 Task: Learn more about a recruiter lite.
Action: Mouse moved to (768, 94)
Screenshot: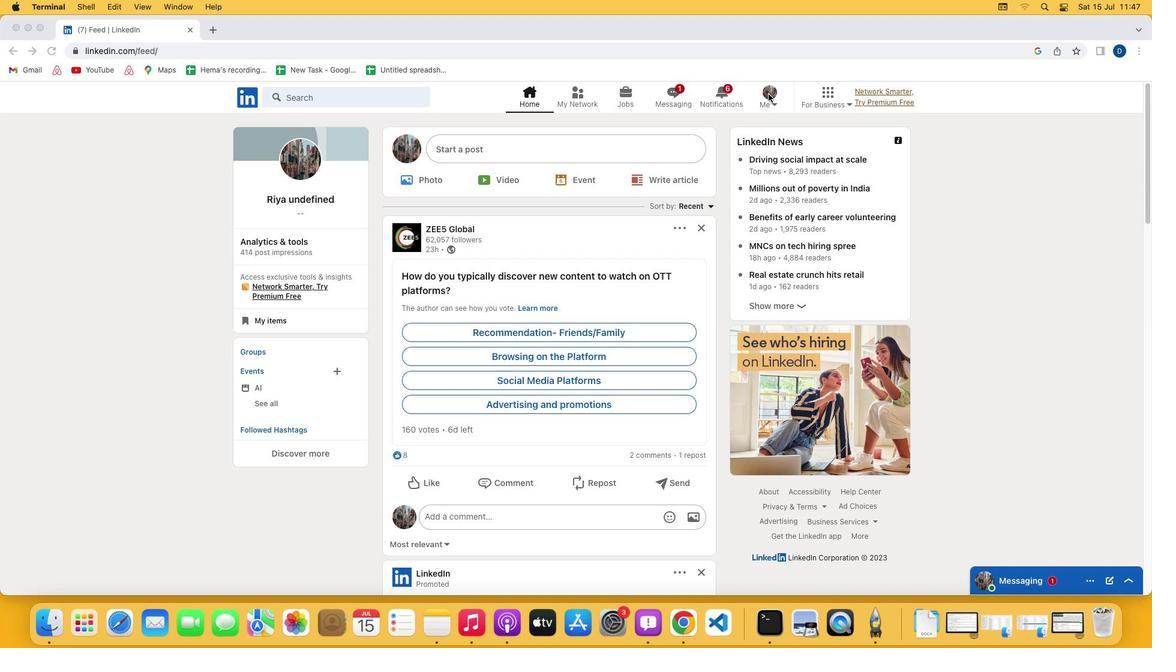 
Action: Mouse pressed left at (768, 94)
Screenshot: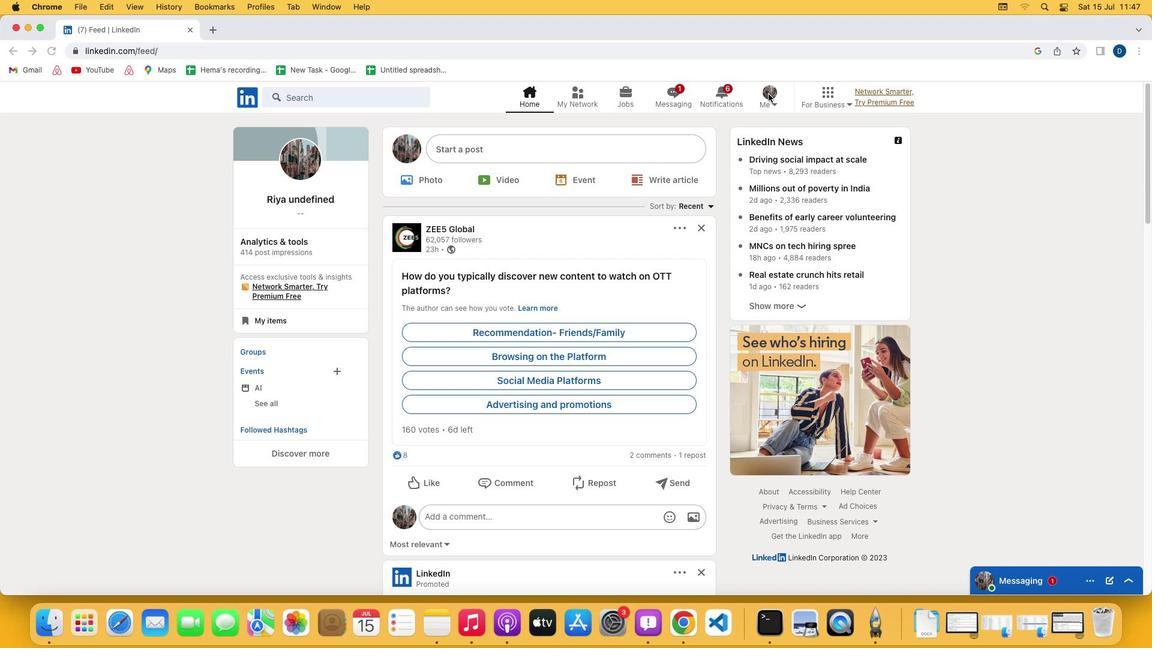 
Action: Mouse pressed left at (768, 94)
Screenshot: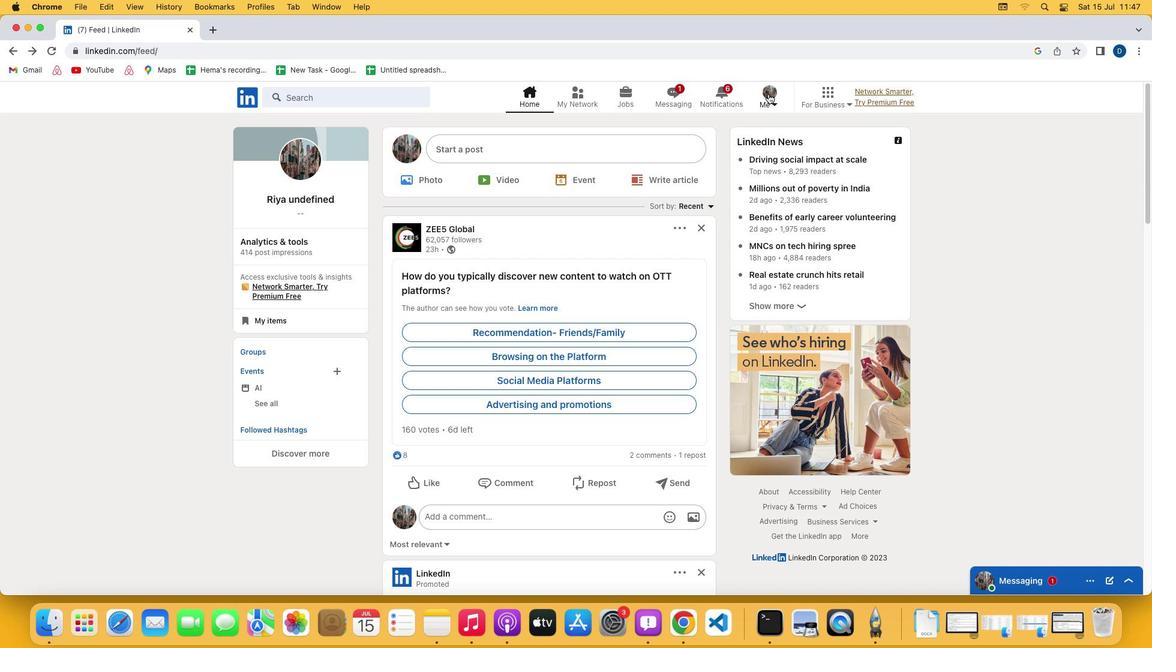 
Action: Mouse moved to (675, 225)
Screenshot: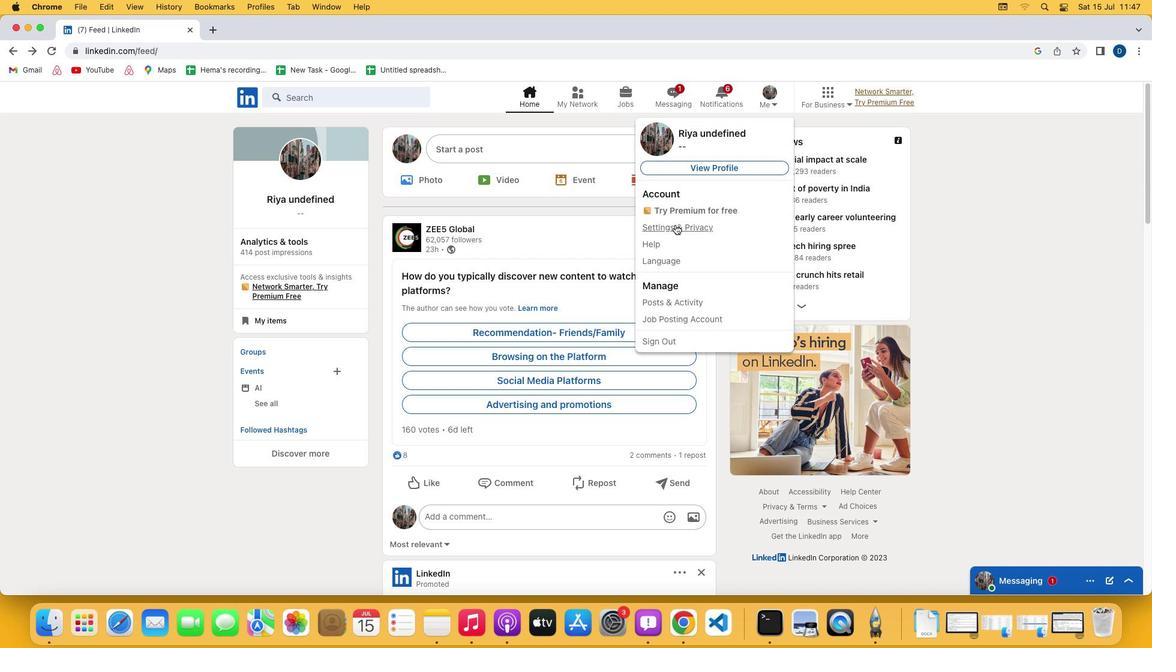 
Action: Mouse pressed left at (675, 225)
Screenshot: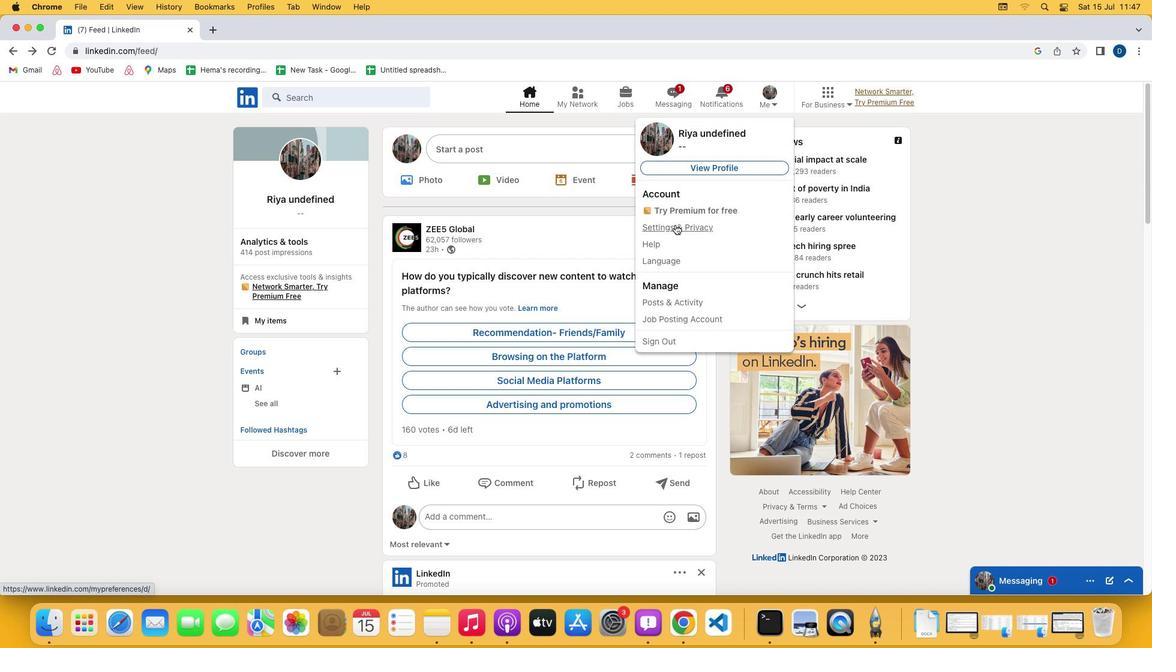 
Action: Mouse moved to (553, 390)
Screenshot: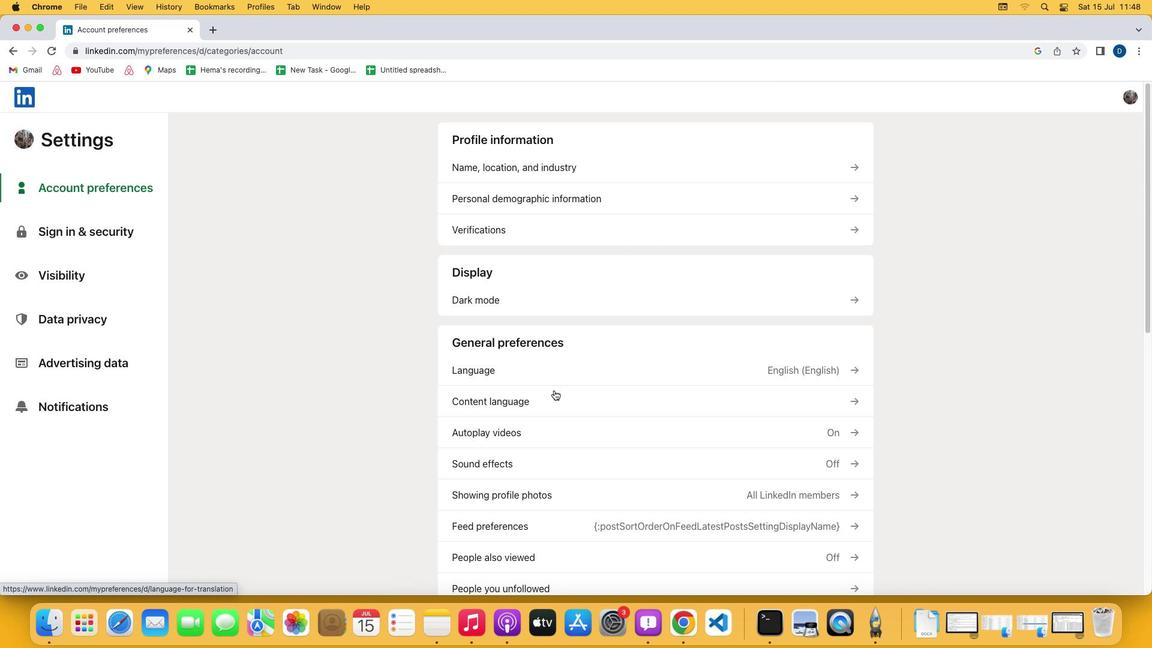 
Action: Mouse scrolled (553, 390) with delta (0, 0)
Screenshot: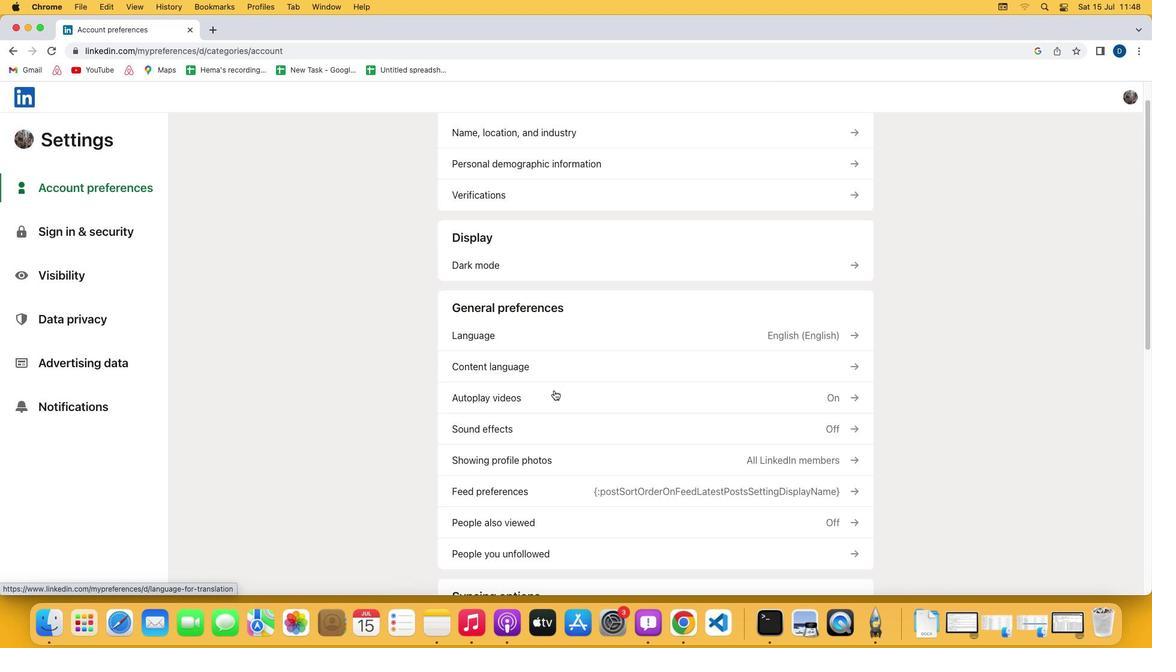 
Action: Mouse scrolled (553, 390) with delta (0, 0)
Screenshot: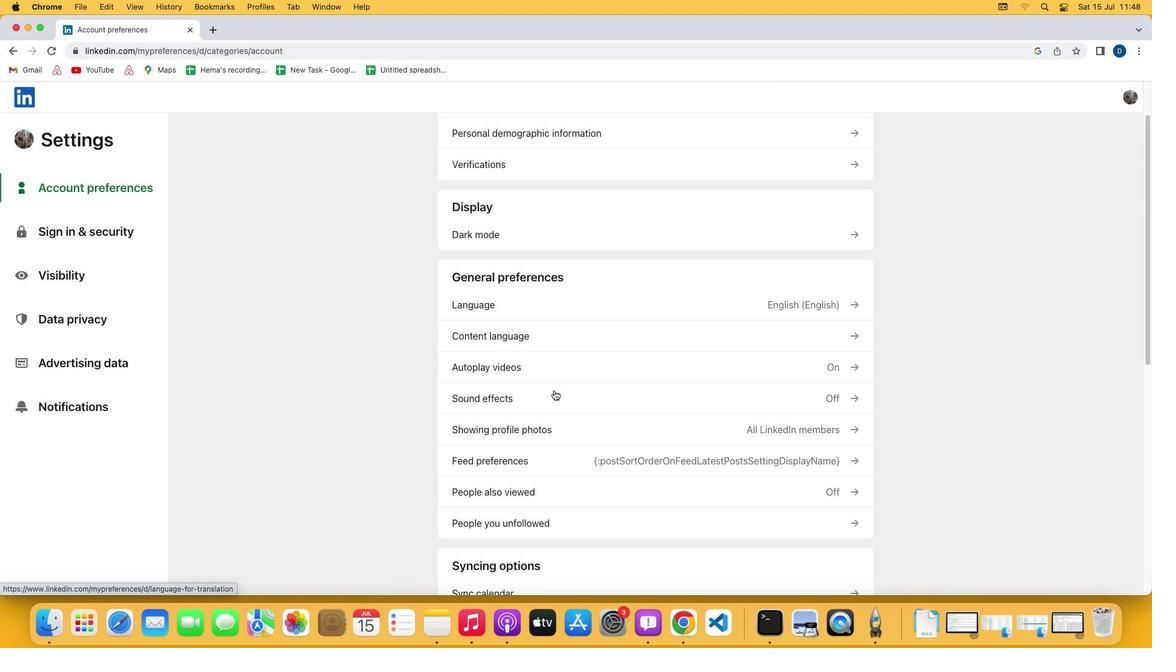
Action: Mouse scrolled (553, 390) with delta (0, -1)
Screenshot: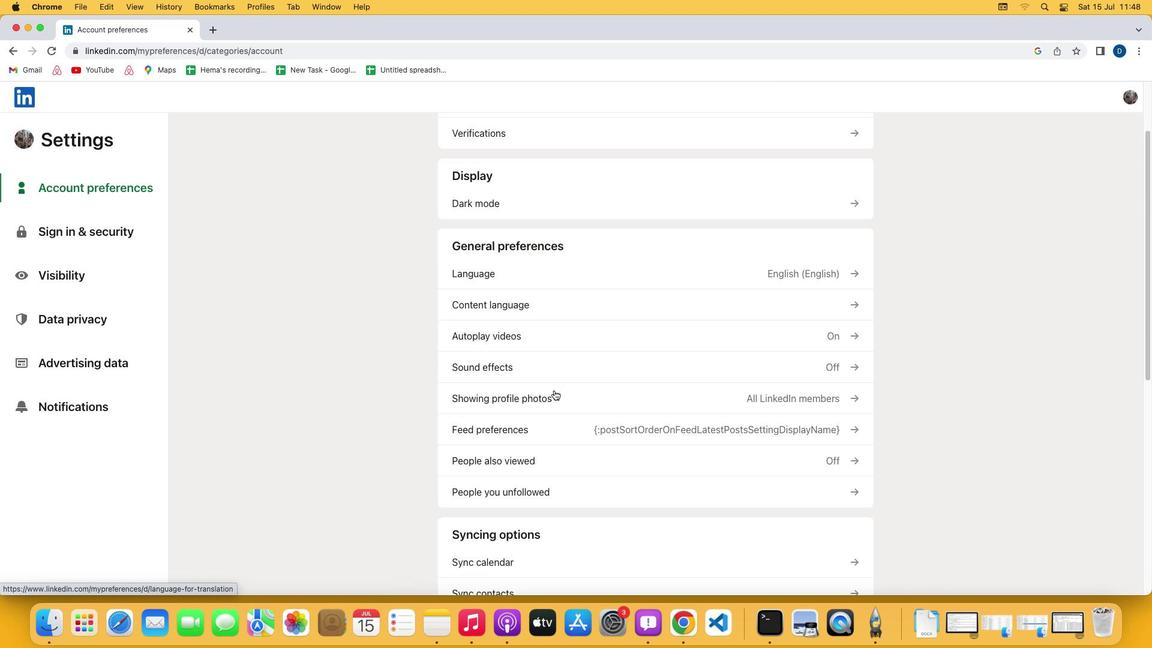 
Action: Mouse scrolled (553, 390) with delta (0, -1)
Screenshot: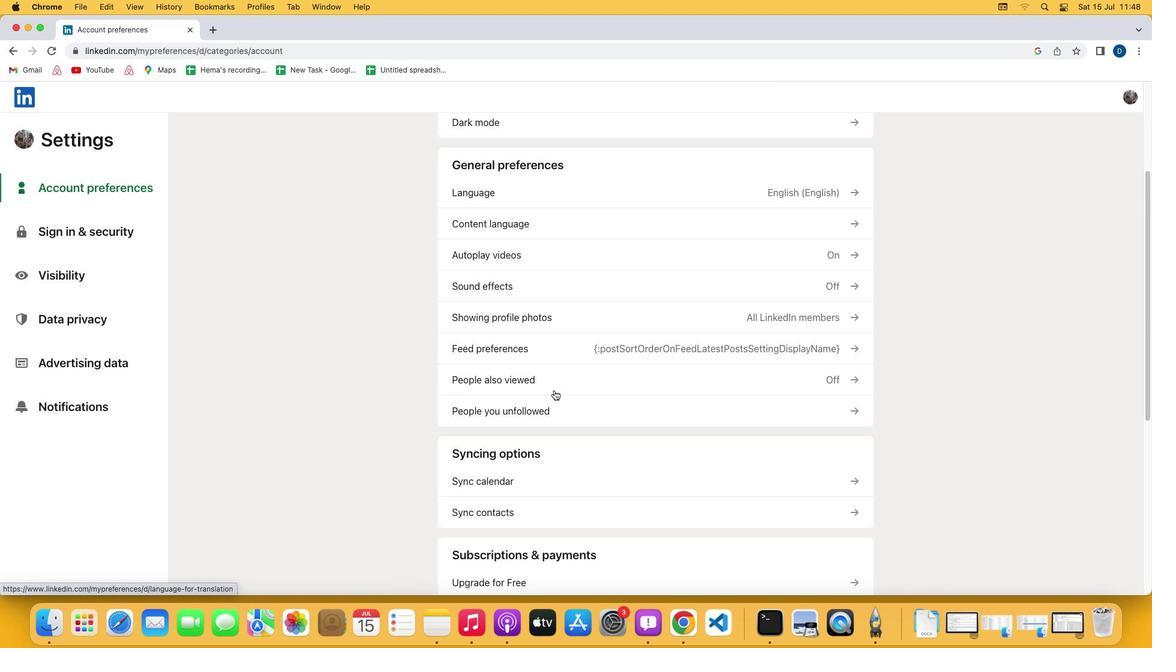 
Action: Mouse scrolled (553, 390) with delta (0, 0)
Screenshot: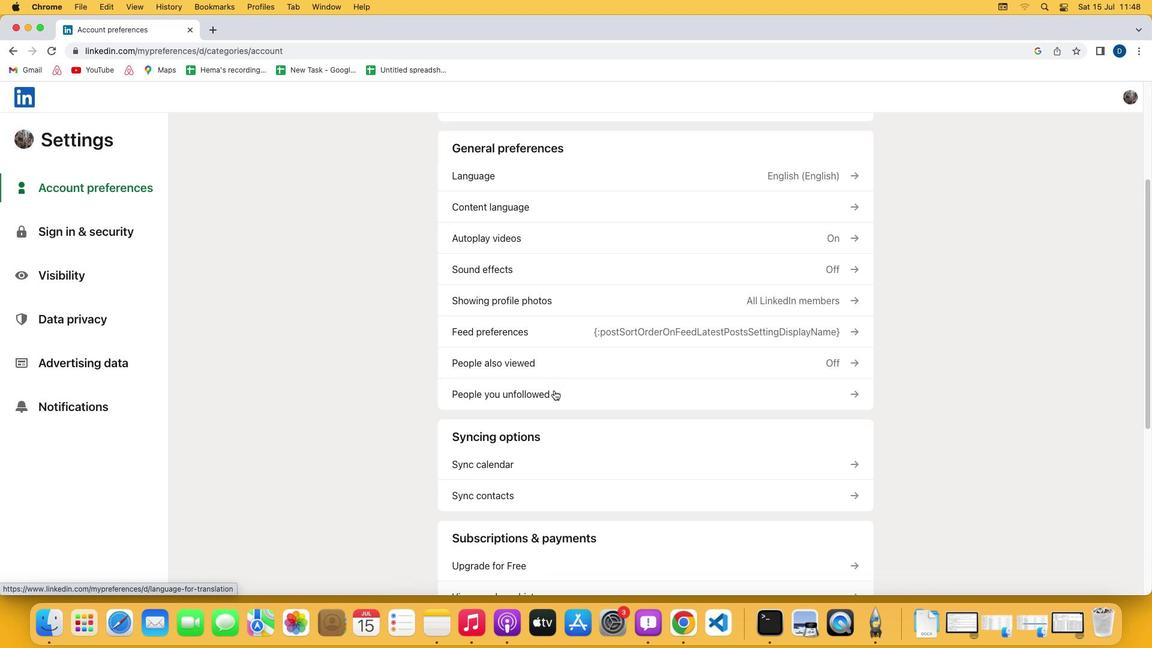 
Action: Mouse scrolled (553, 390) with delta (0, 0)
Screenshot: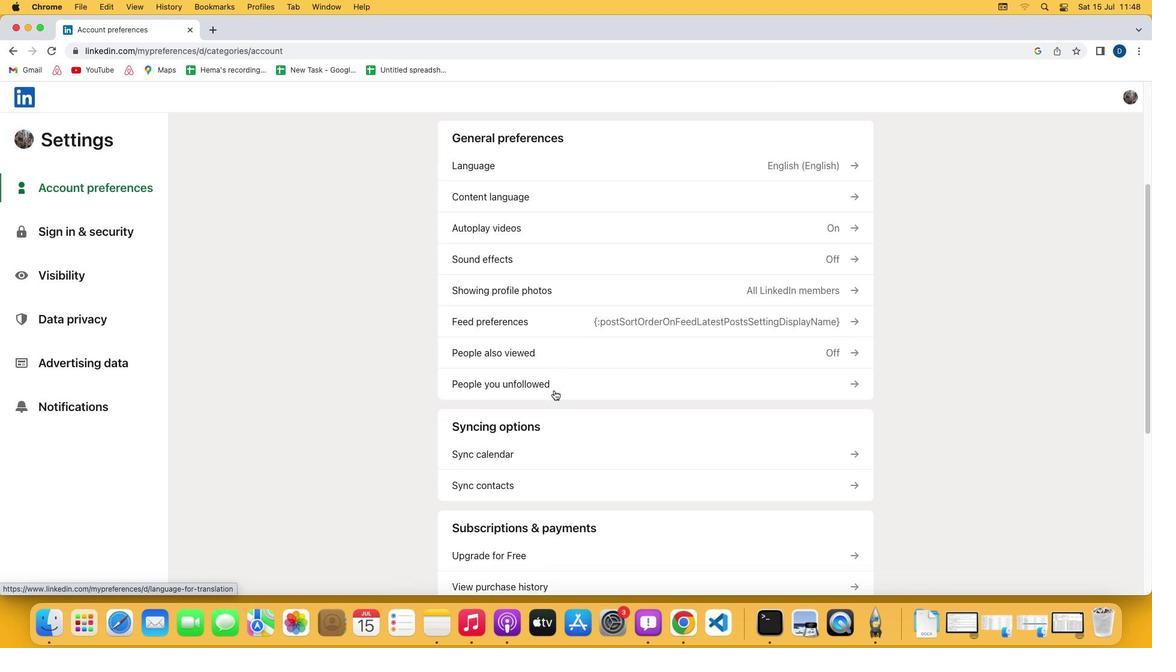 
Action: Mouse scrolled (553, 390) with delta (0, -1)
Screenshot: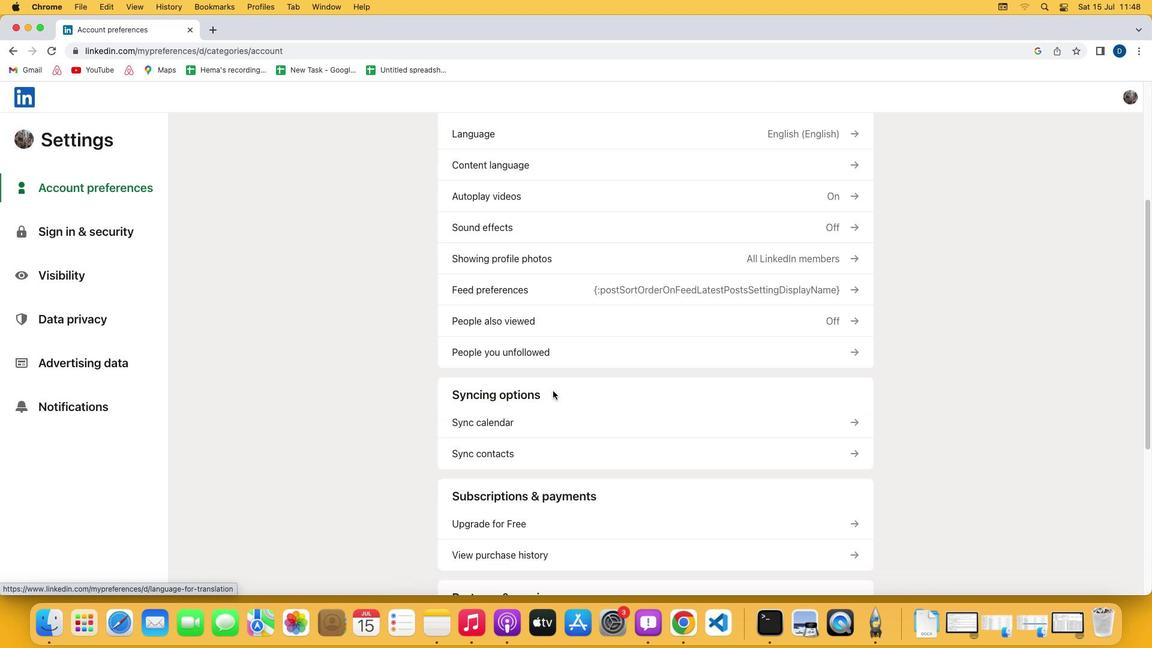 
Action: Mouse moved to (553, 390)
Screenshot: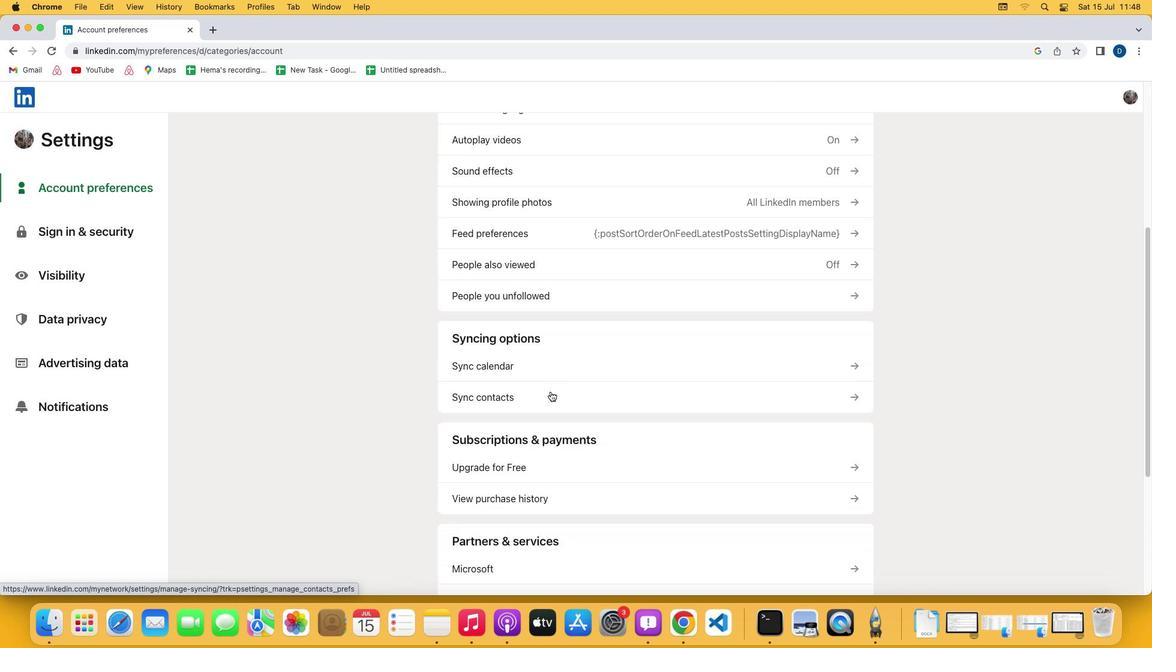 
Action: Mouse scrolled (553, 390) with delta (0, 0)
Screenshot: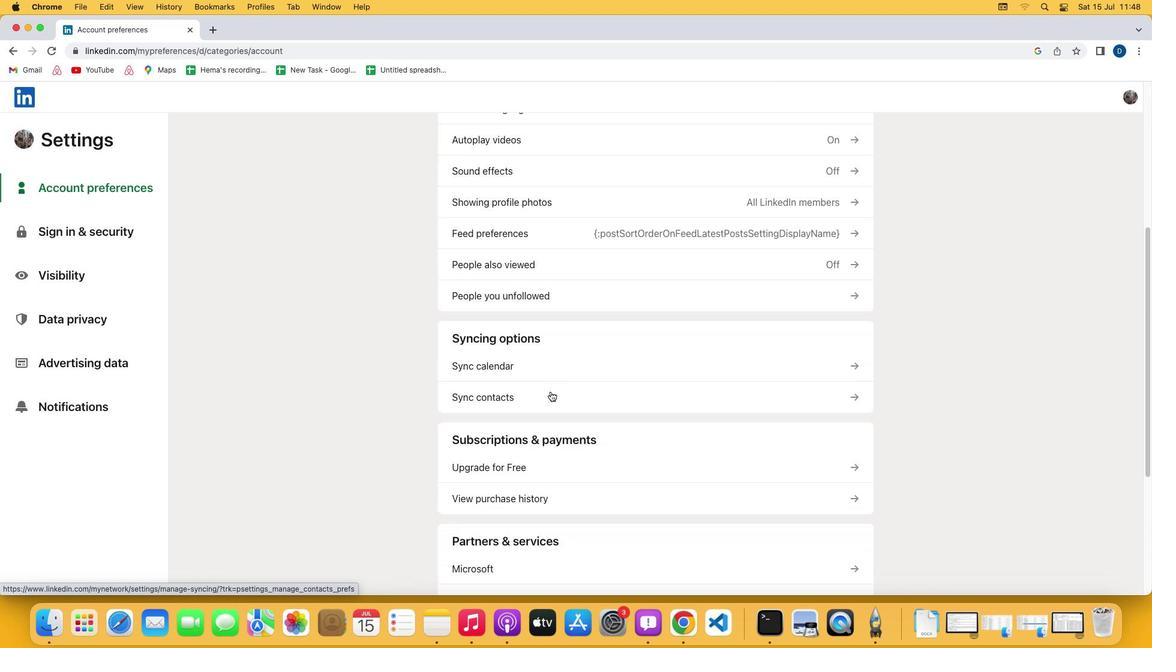 
Action: Mouse moved to (550, 391)
Screenshot: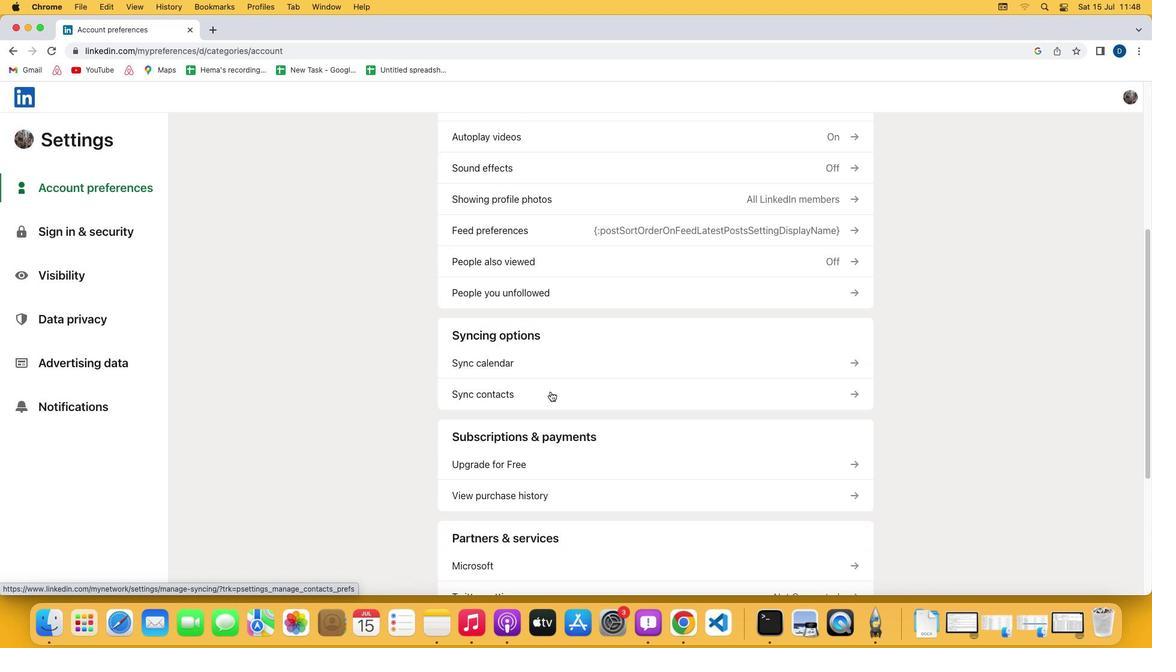 
Action: Mouse scrolled (550, 391) with delta (0, 0)
Screenshot: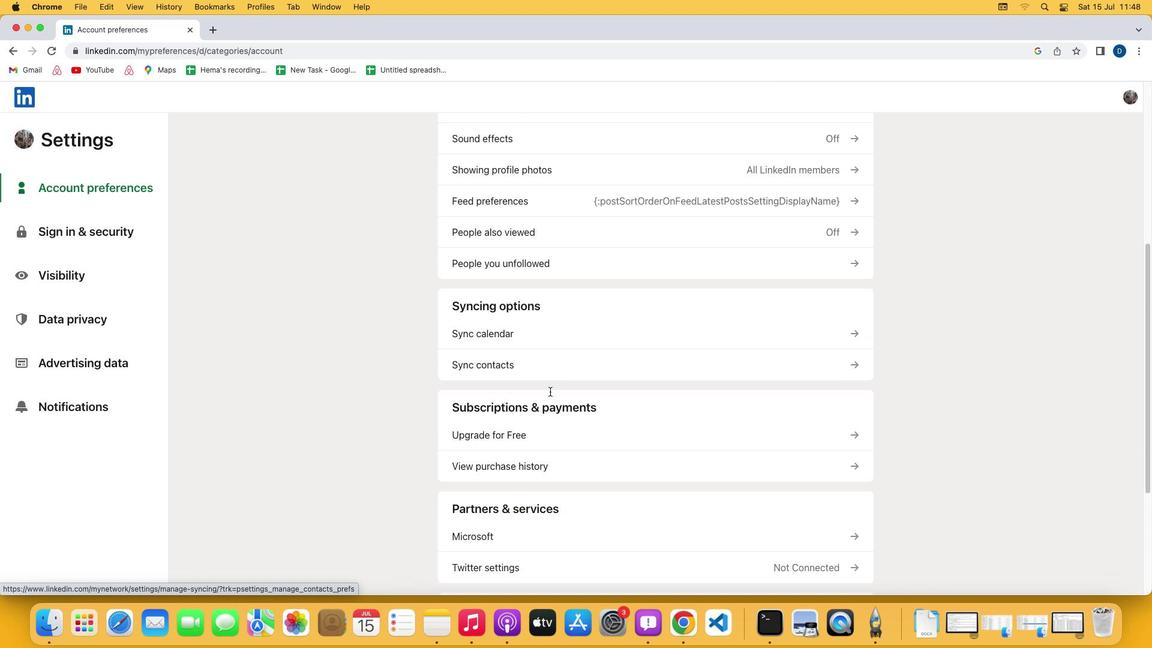 
Action: Mouse scrolled (550, 391) with delta (0, 0)
Screenshot: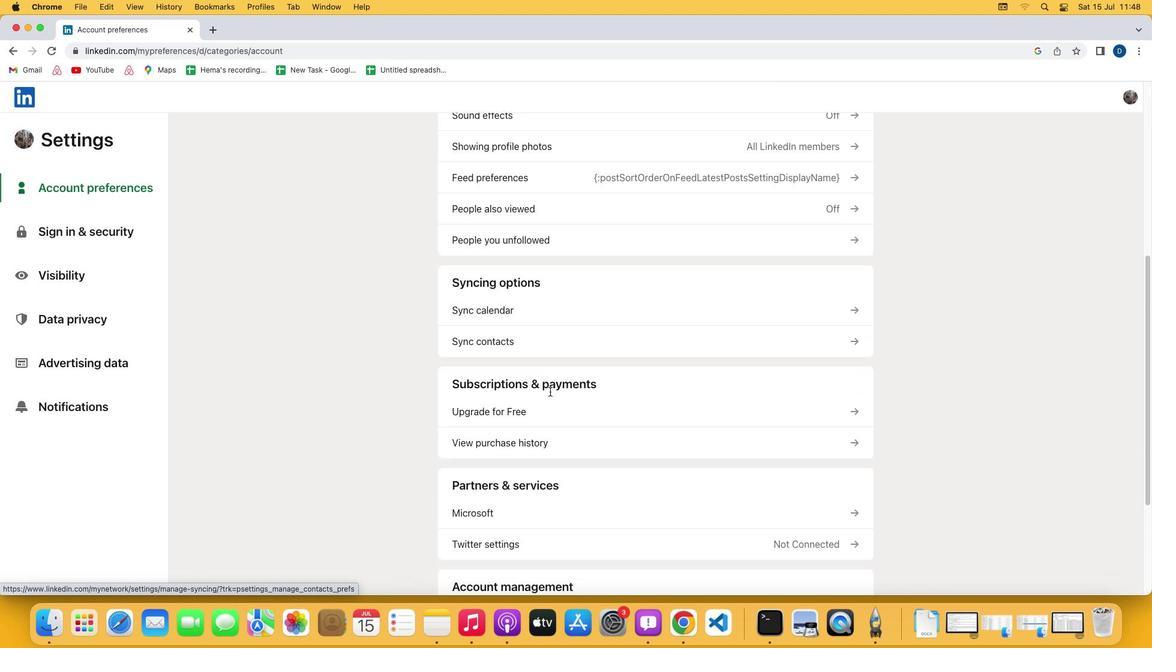 
Action: Mouse scrolled (550, 391) with delta (0, -1)
Screenshot: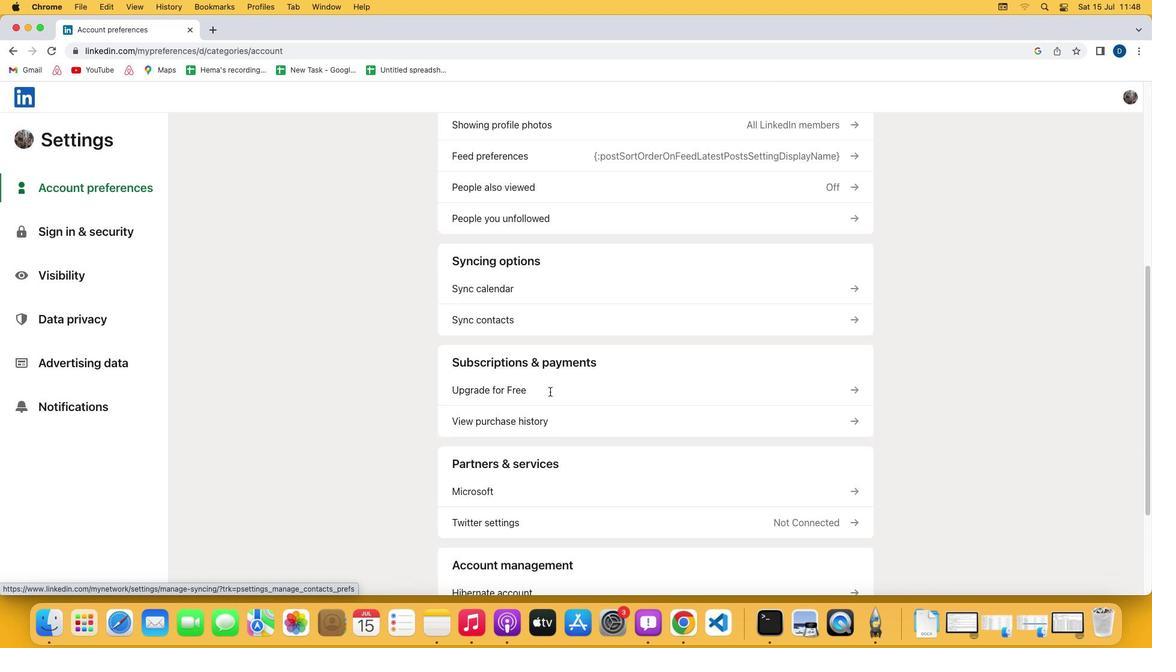 
Action: Mouse moved to (544, 367)
Screenshot: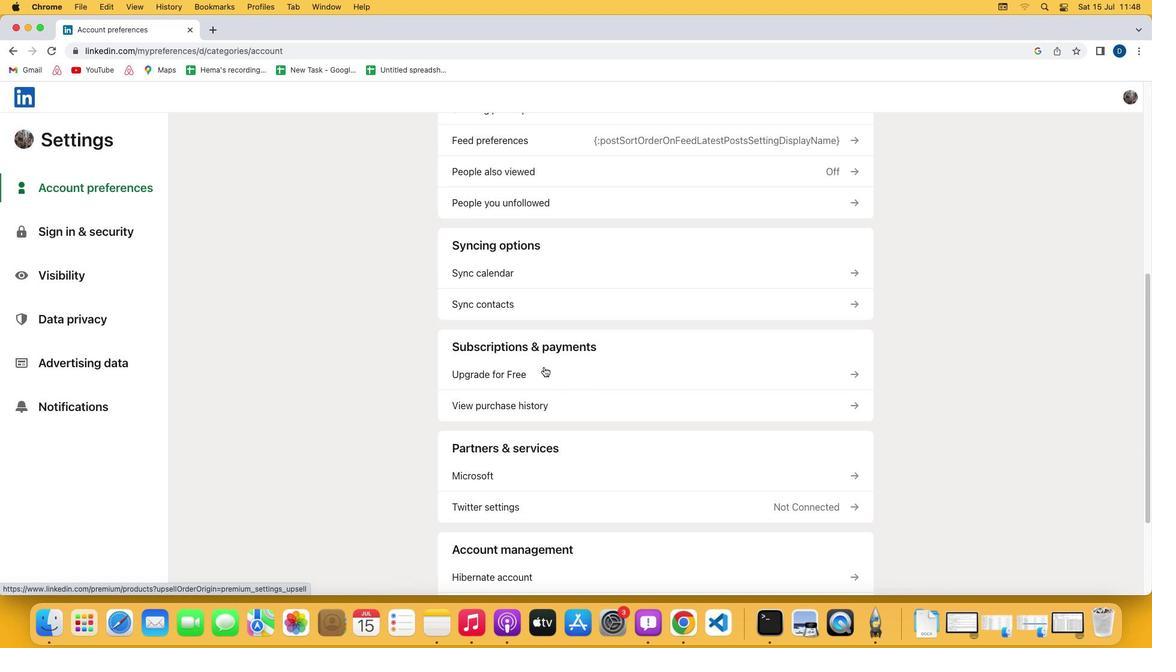 
Action: Mouse pressed left at (544, 367)
Screenshot: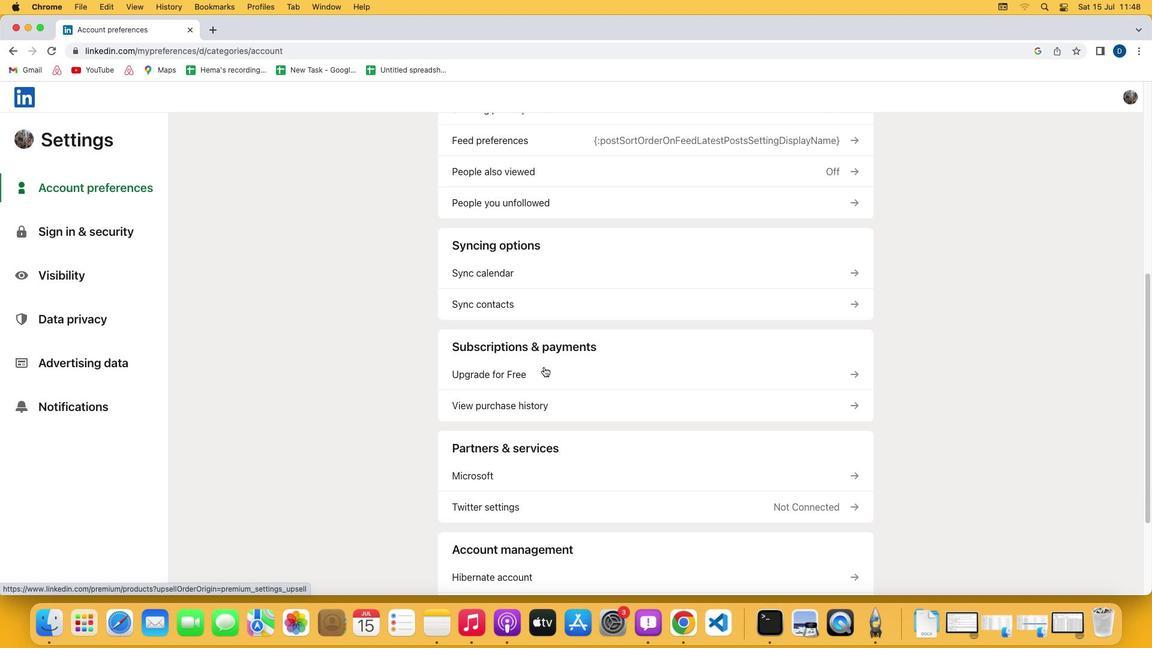 
Action: Mouse moved to (469, 327)
Screenshot: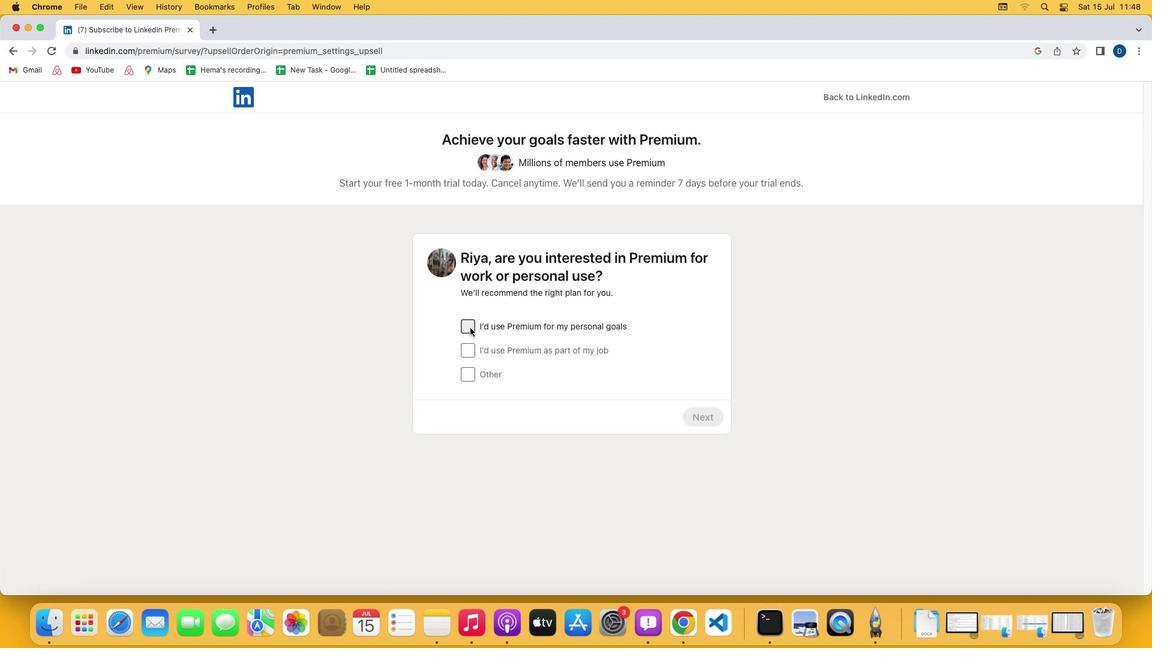 
Action: Mouse pressed left at (469, 327)
Screenshot: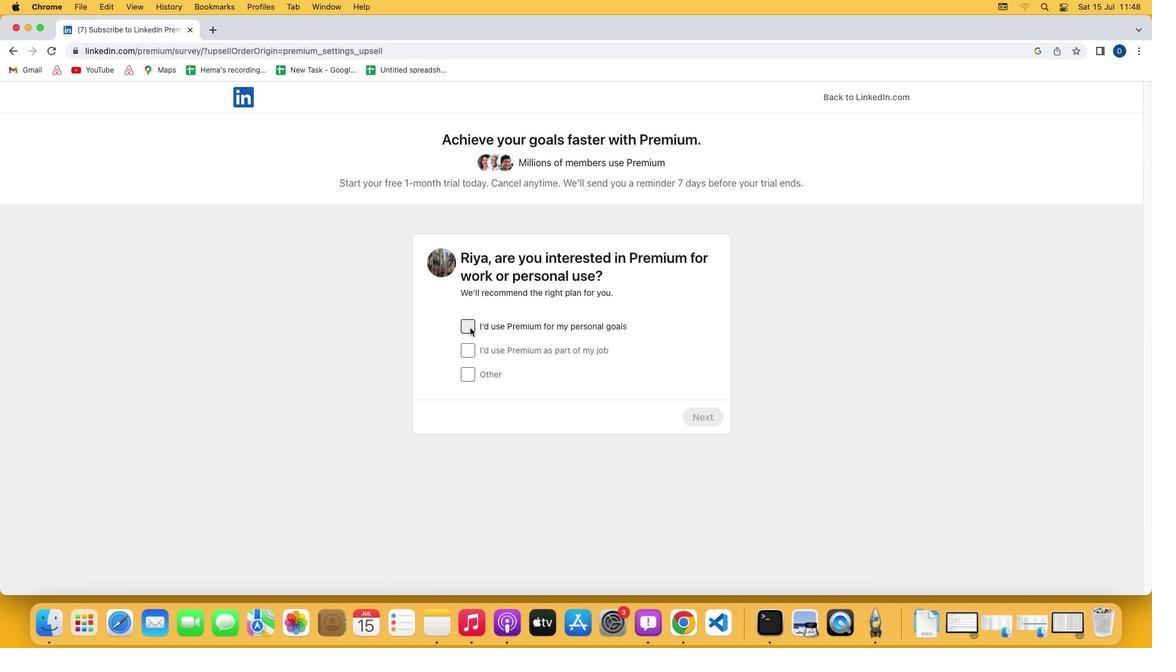 
Action: Mouse moved to (702, 415)
Screenshot: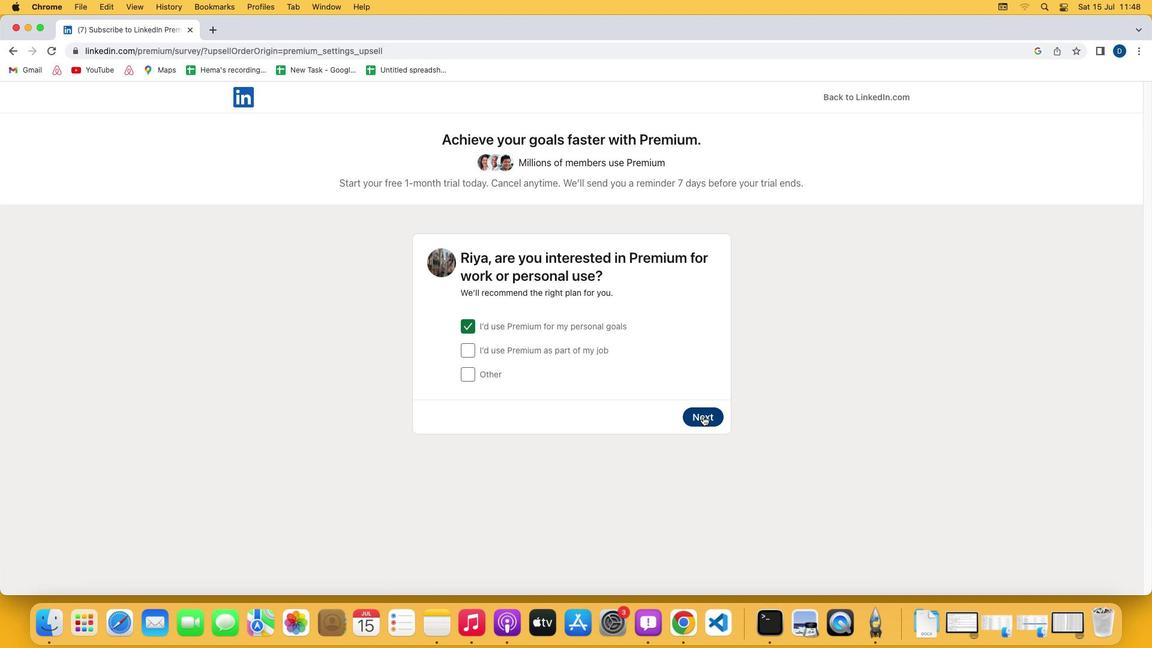 
Action: Mouse pressed left at (702, 415)
Screenshot: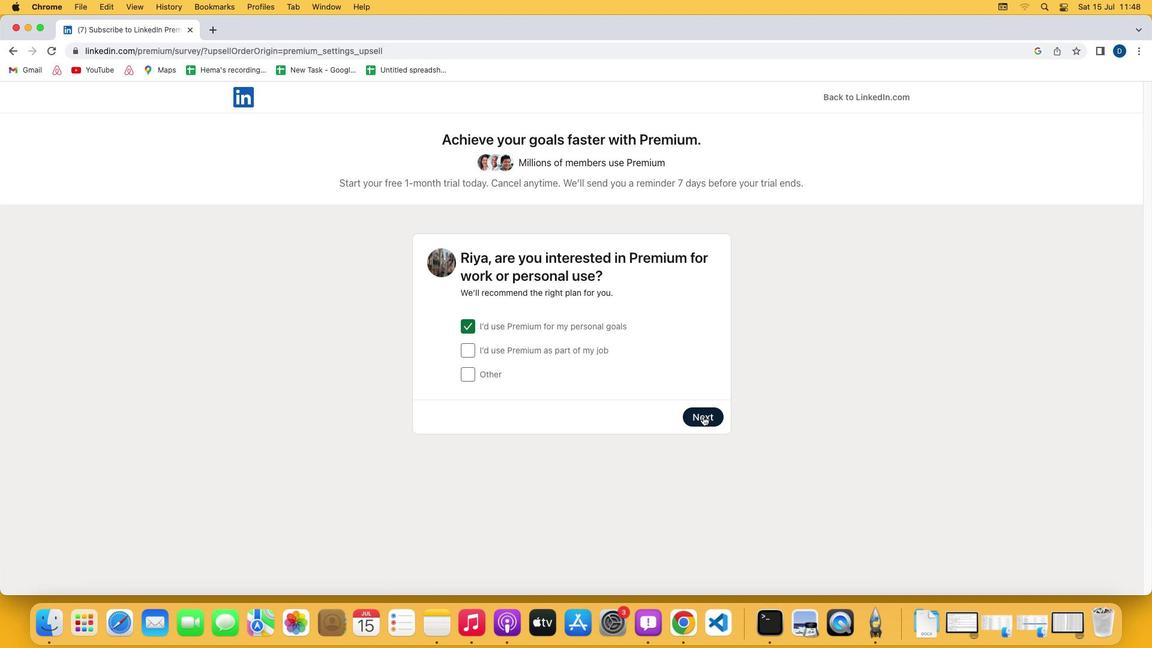 
Action: Mouse moved to (700, 489)
Screenshot: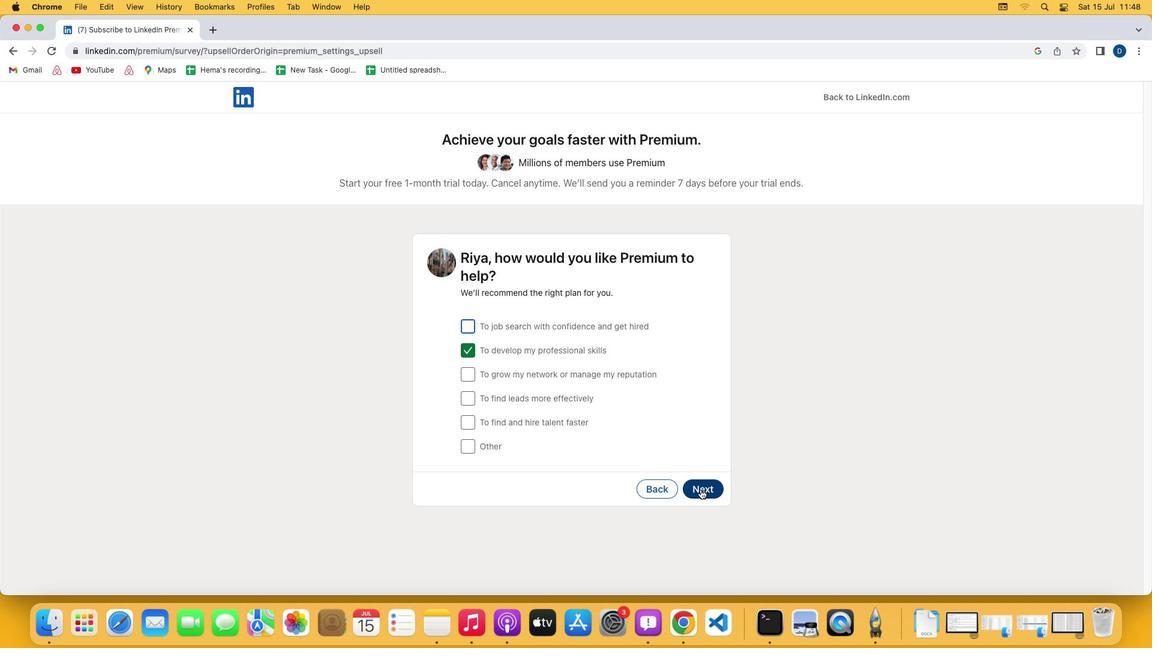 
Action: Mouse pressed left at (700, 489)
Screenshot: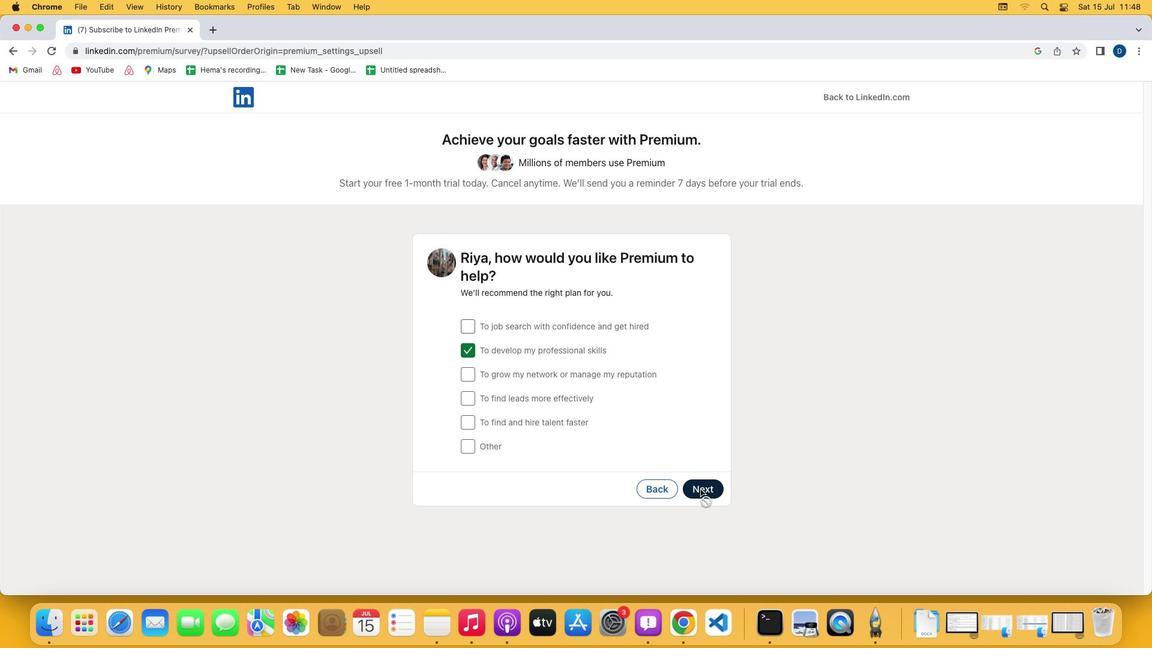 
Action: Mouse moved to (469, 379)
Screenshot: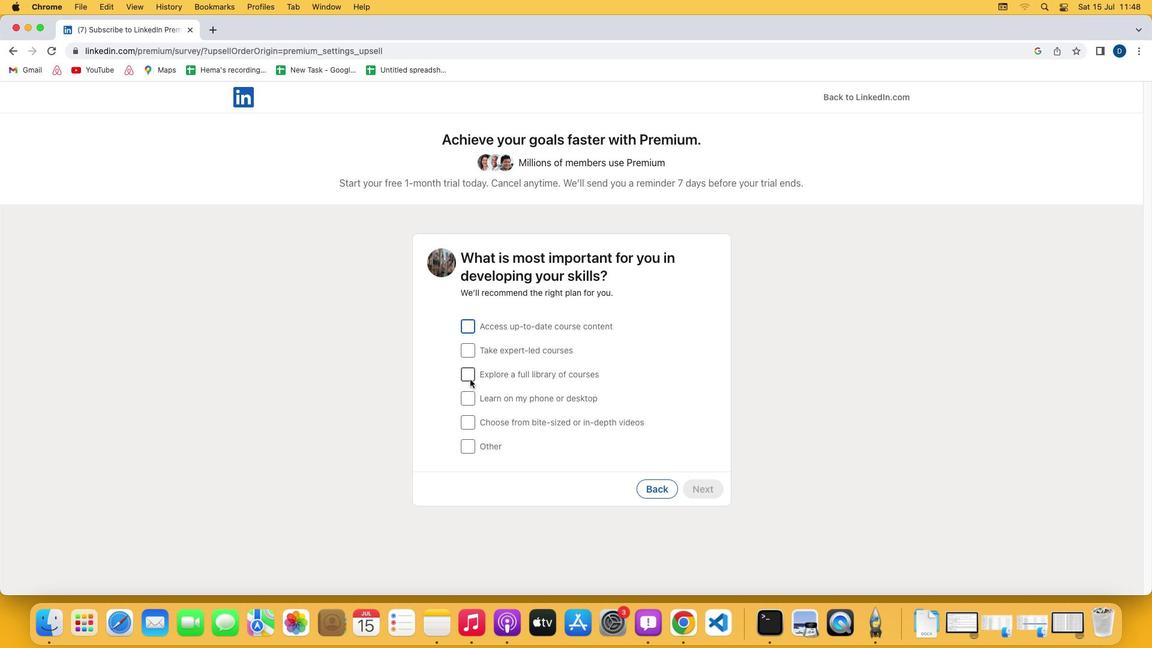 
Action: Mouse pressed left at (469, 379)
Screenshot: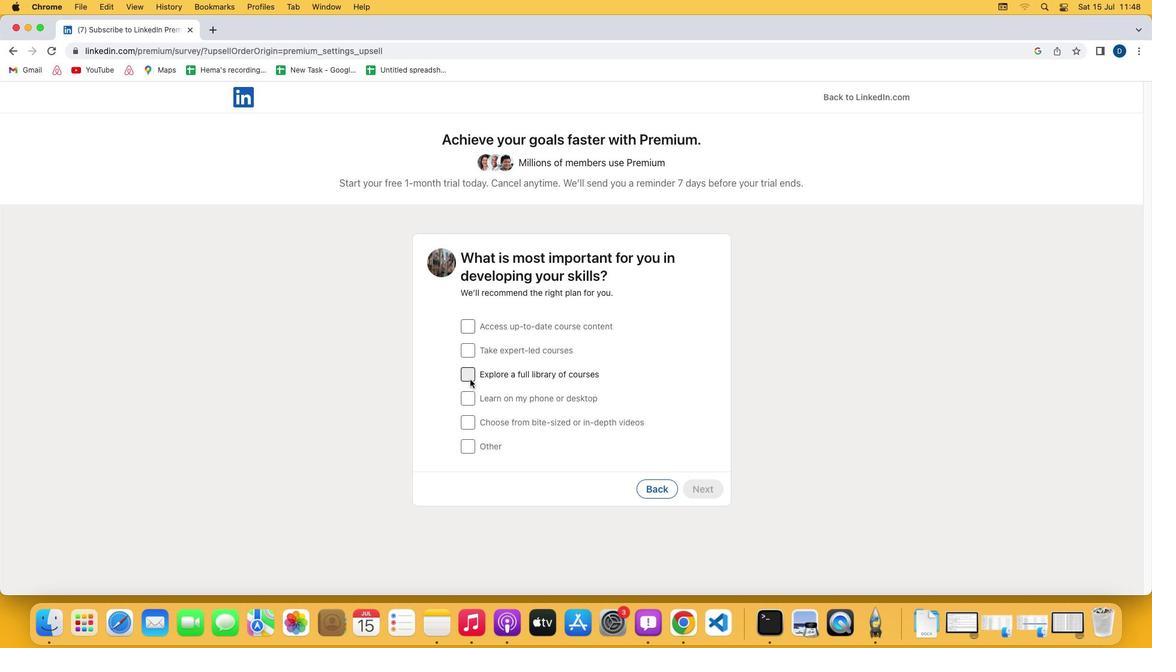 
Action: Mouse moved to (710, 492)
Screenshot: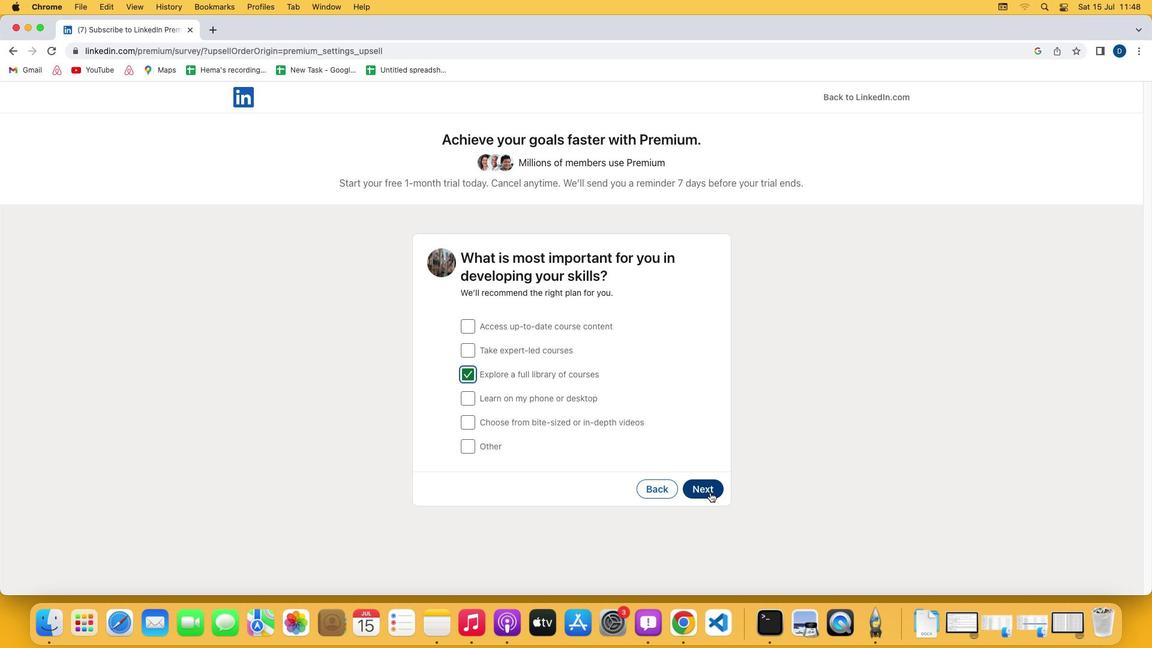 
Action: Mouse pressed left at (710, 492)
Screenshot: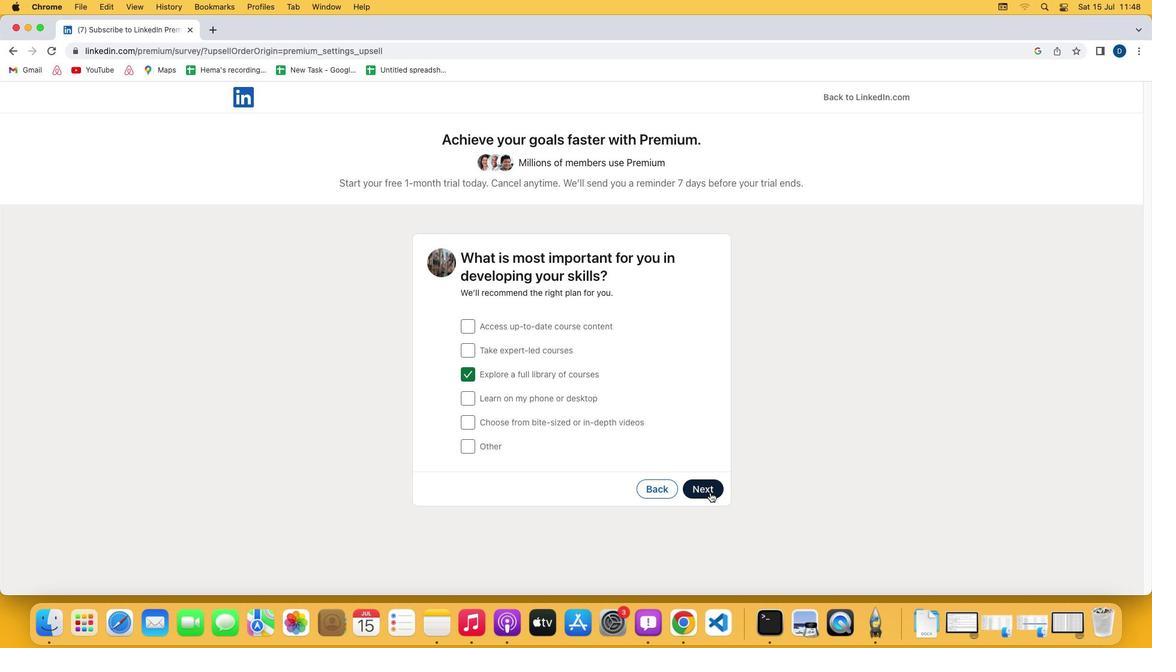 
Action: Mouse moved to (605, 474)
Screenshot: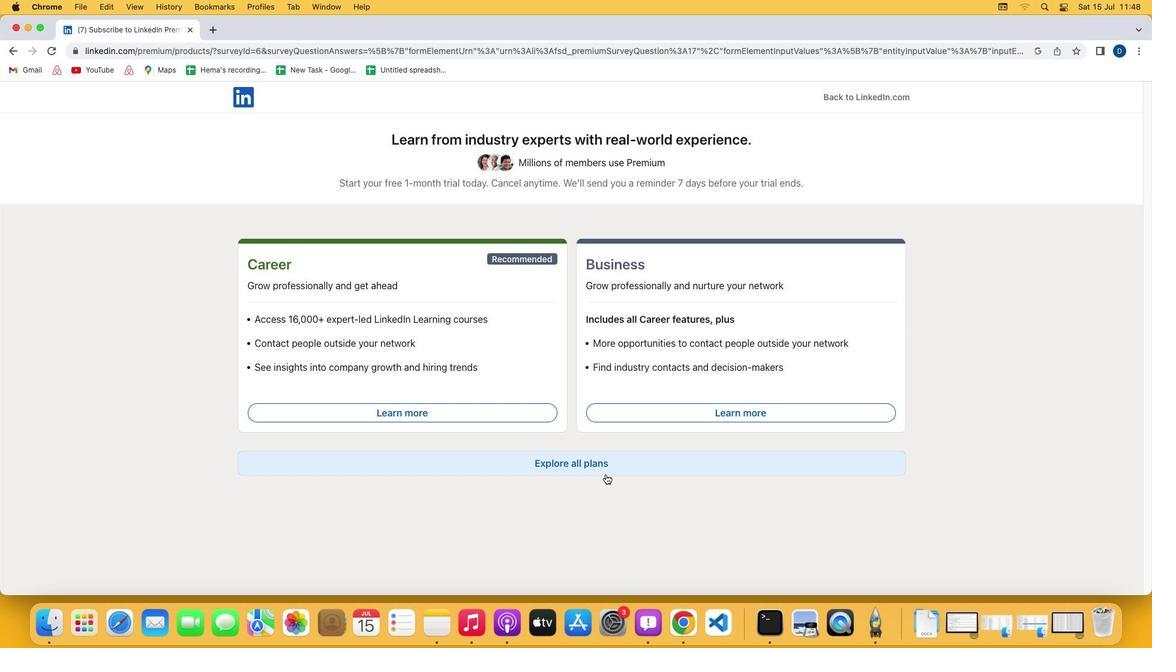 
Action: Mouse pressed left at (605, 474)
Screenshot: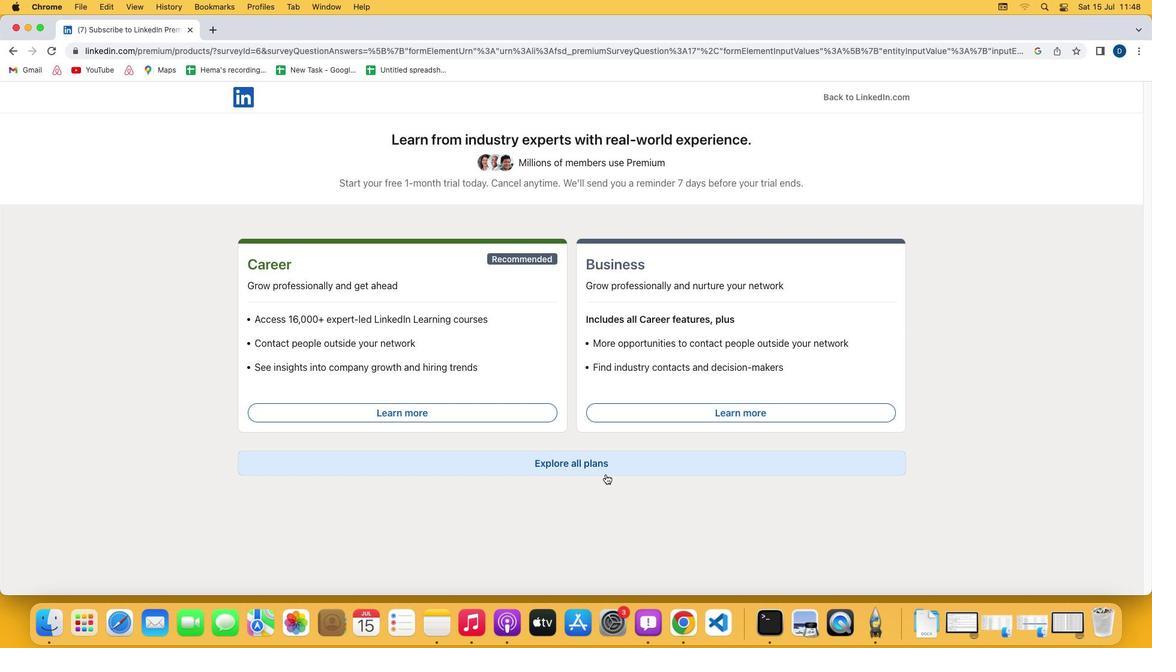 
Action: Mouse moved to (805, 496)
Screenshot: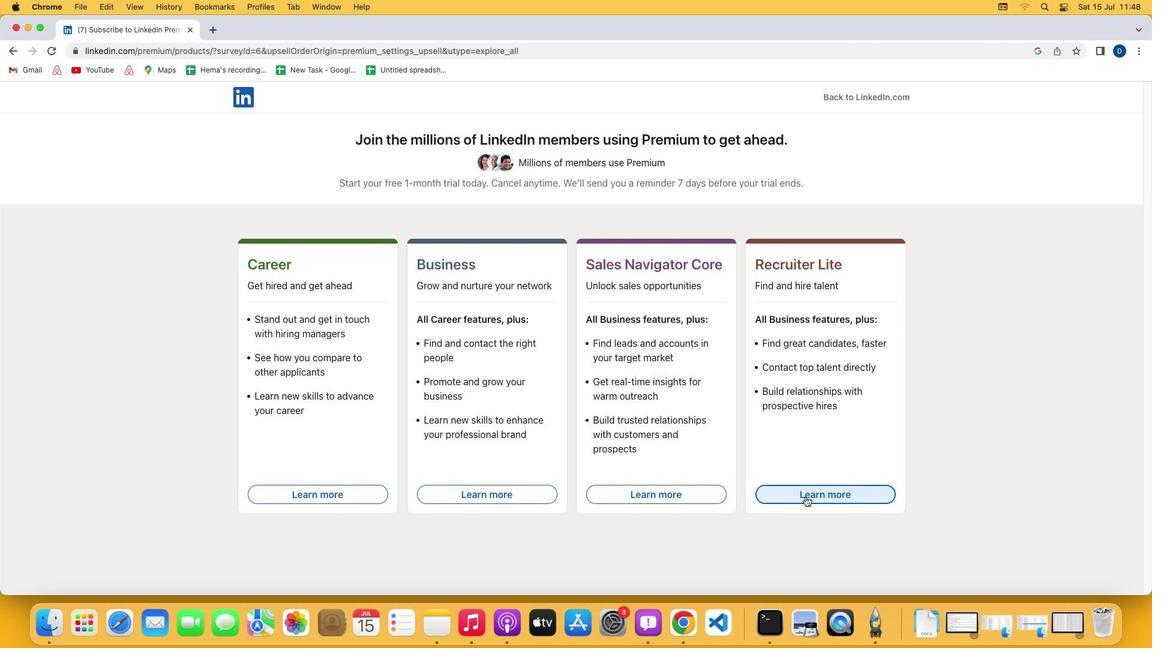 
Action: Mouse pressed left at (805, 496)
Screenshot: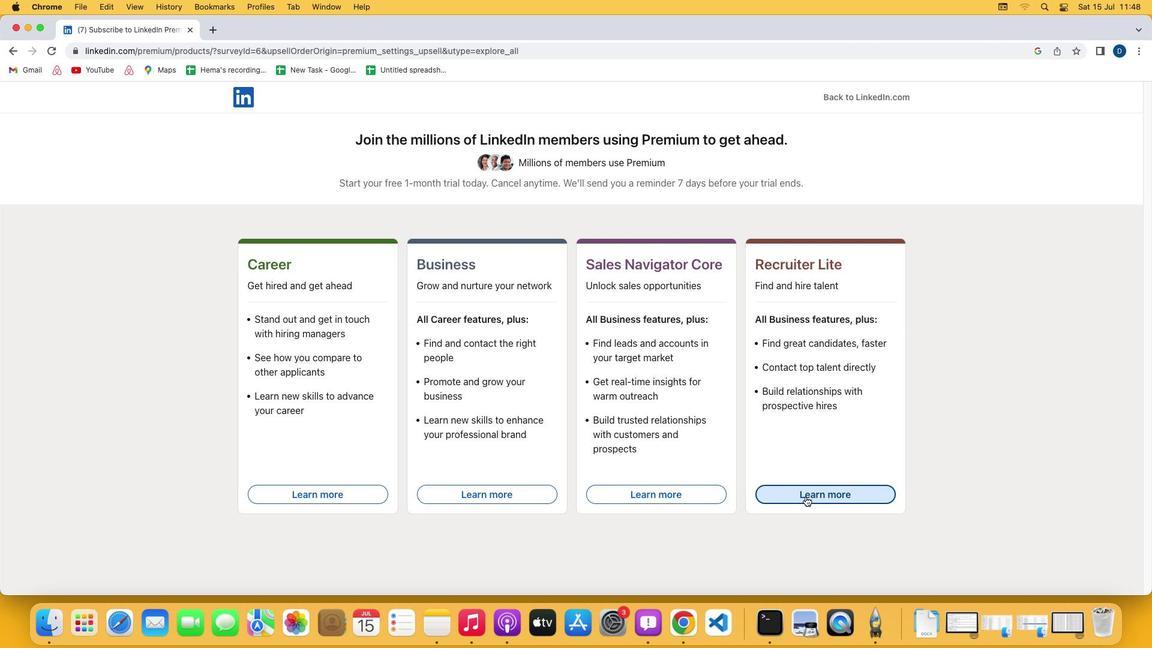 
